 Task: Make in the project AgileOutlook an epic 'Knowledge management system implementation'. Create in the project AgileOutlook an epic 'IT infrastructure as a service (IaaS) adoption'. Add in the project AgileOutlook an epic 'Content management system (CMS) enhancement'
Action: Mouse moved to (130, 184)
Screenshot: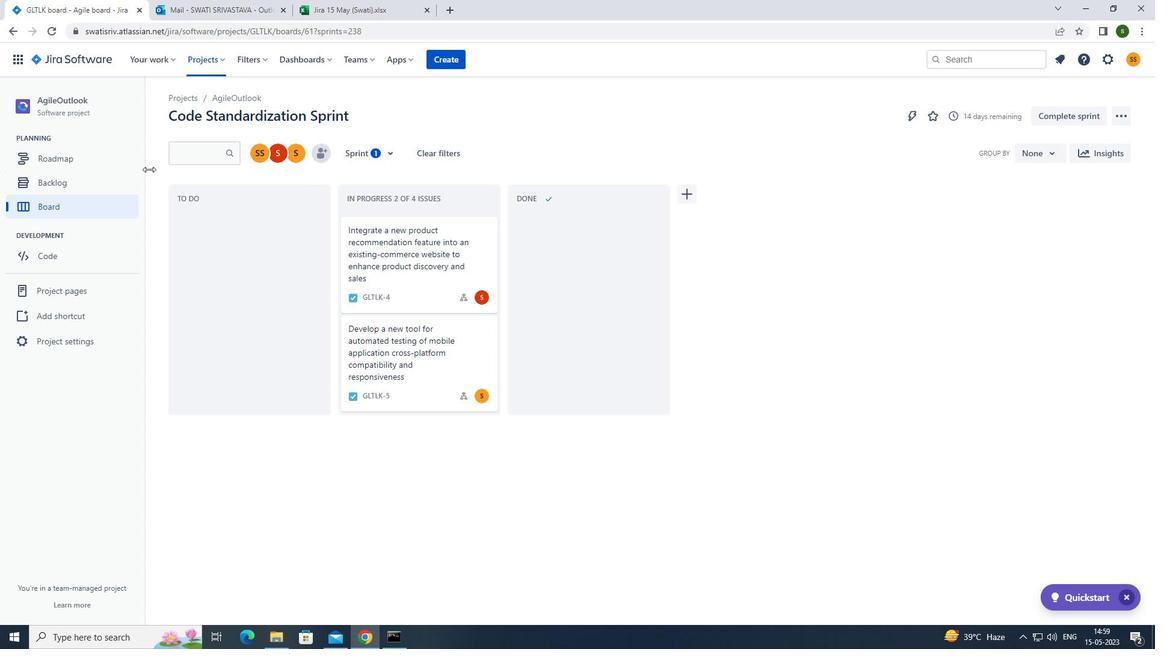 
Action: Mouse pressed left at (130, 184)
Screenshot: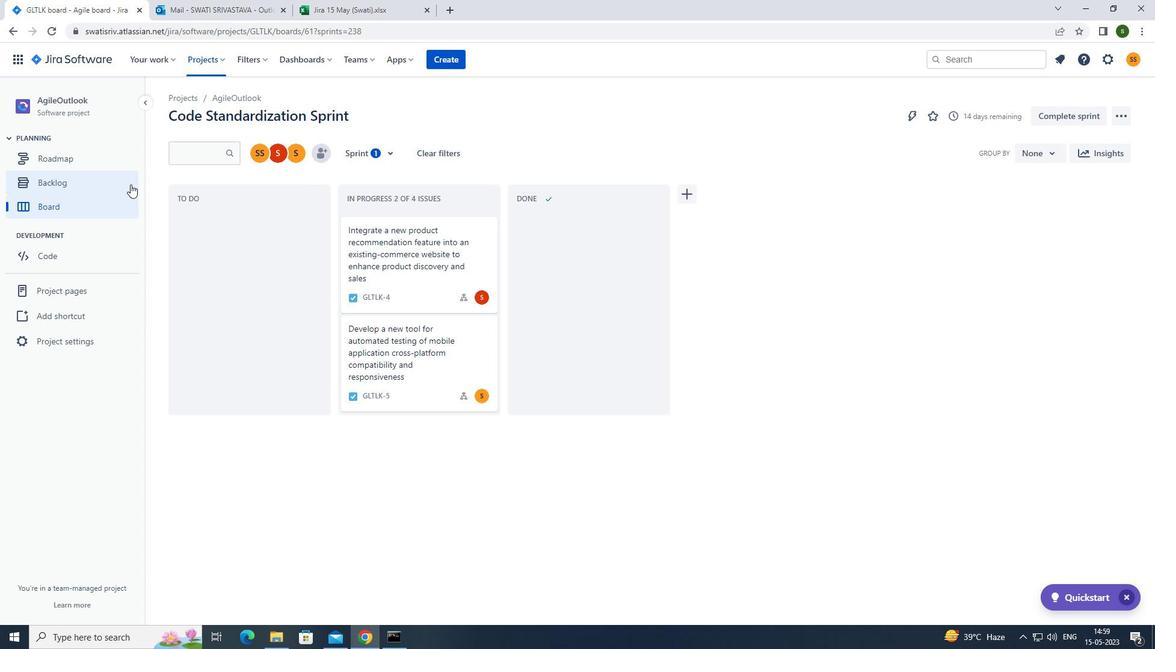 
Action: Mouse moved to (376, 151)
Screenshot: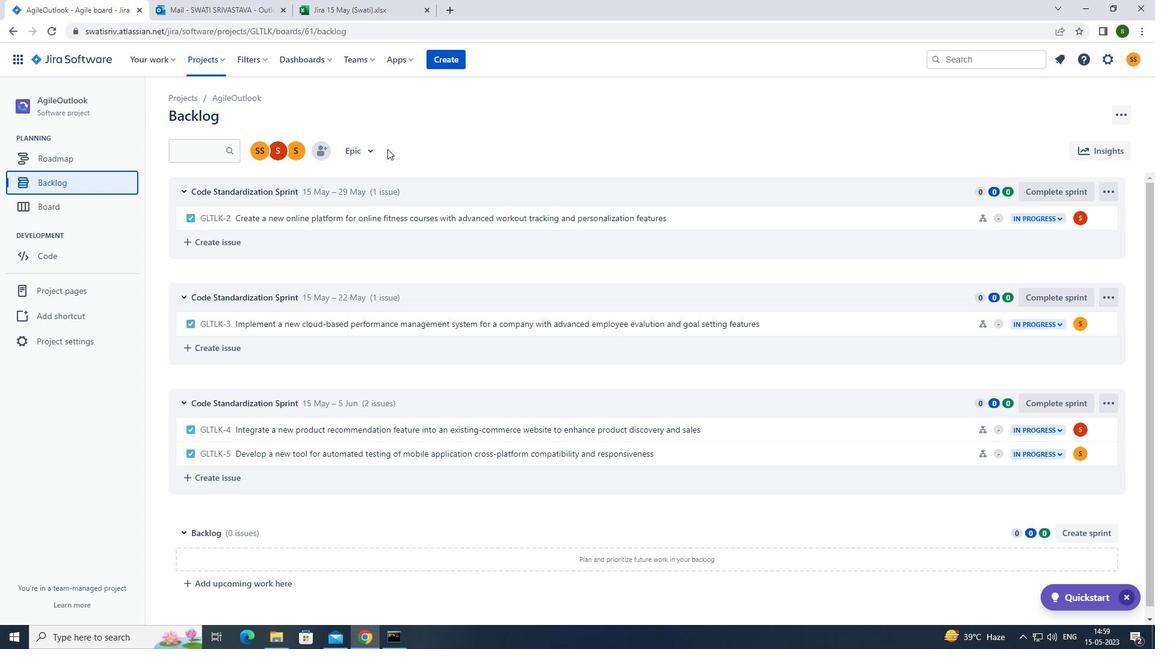 
Action: Mouse pressed left at (376, 151)
Screenshot: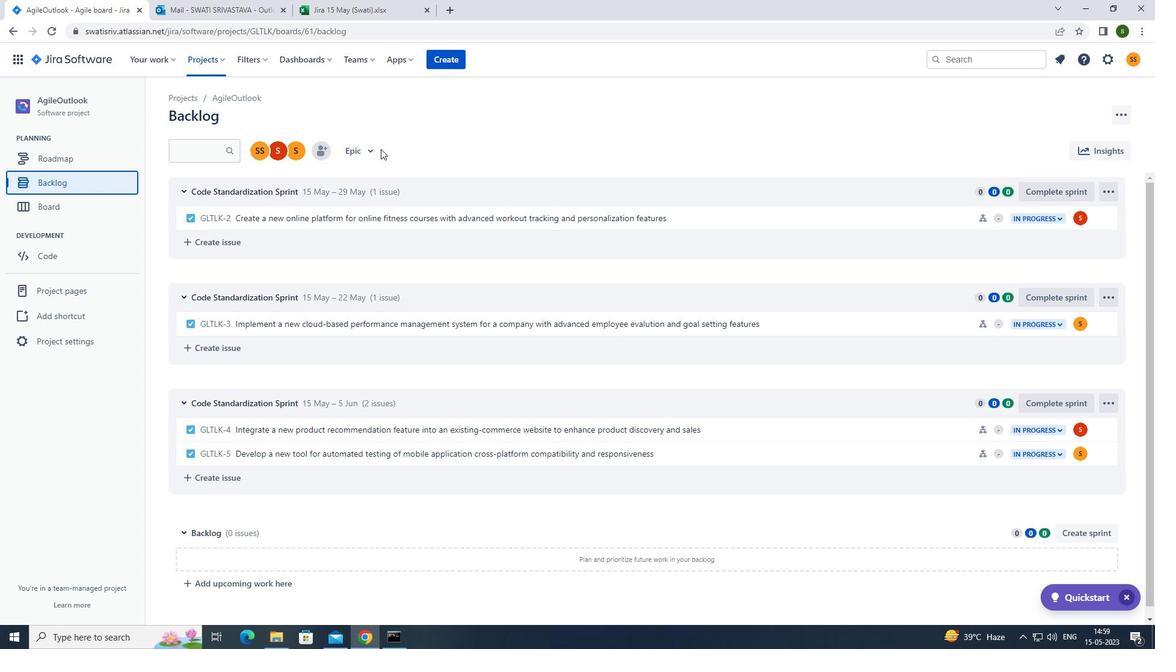 
Action: Mouse moved to (361, 223)
Screenshot: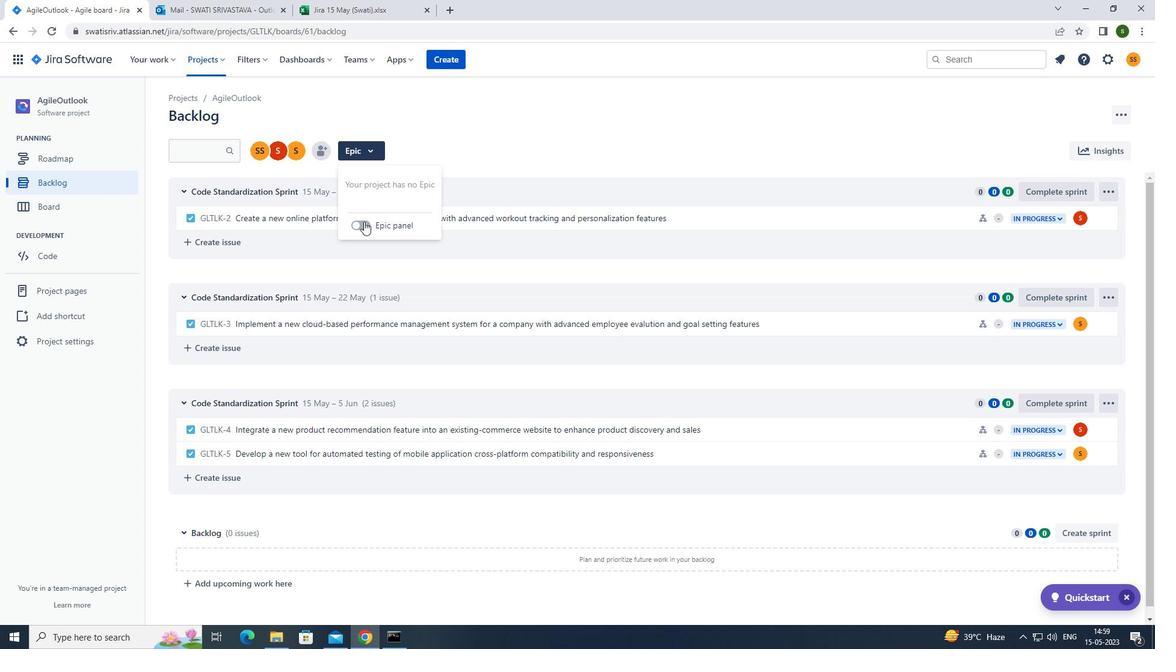 
Action: Mouse pressed left at (361, 223)
Screenshot: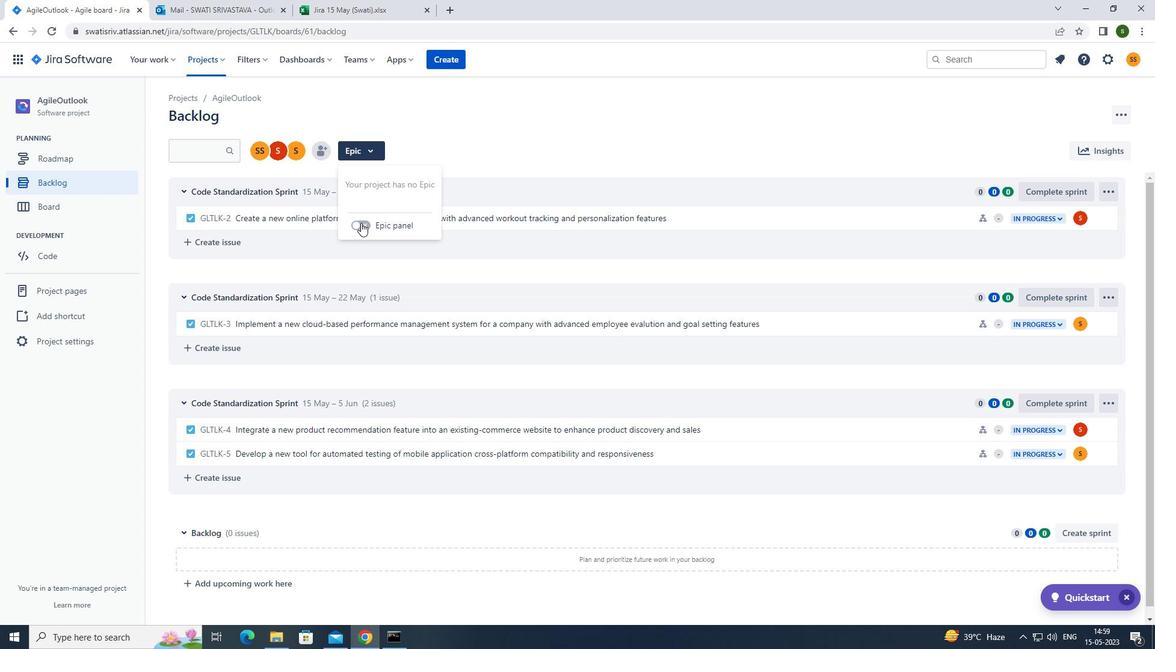
Action: Mouse moved to (253, 417)
Screenshot: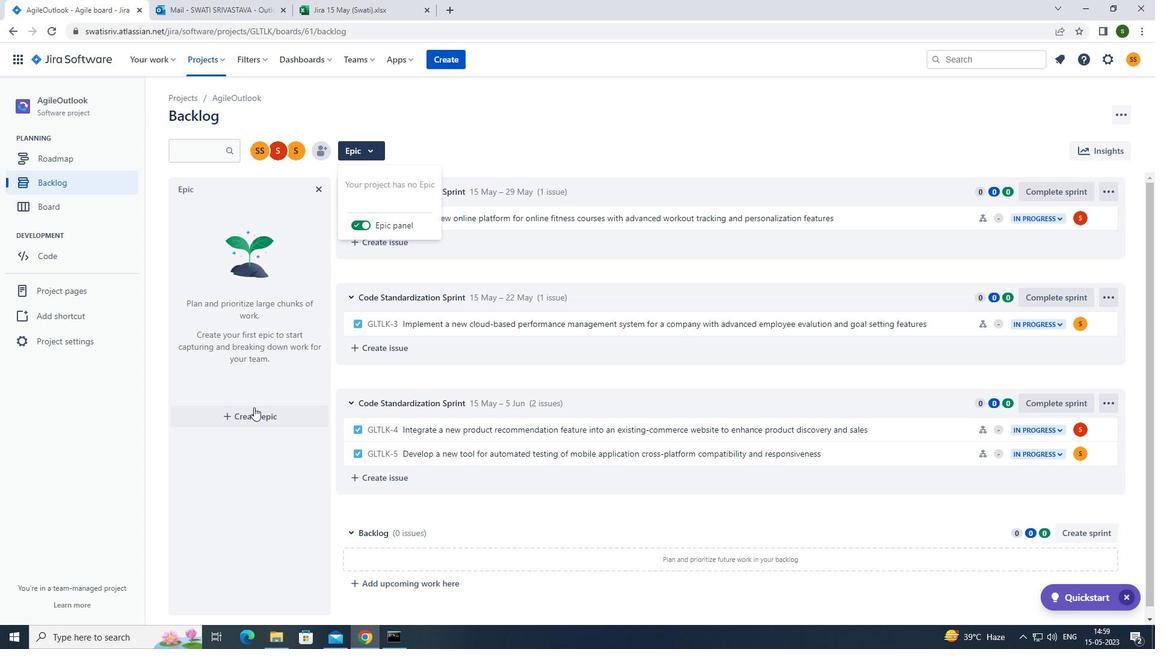 
Action: Mouse pressed left at (253, 417)
Screenshot: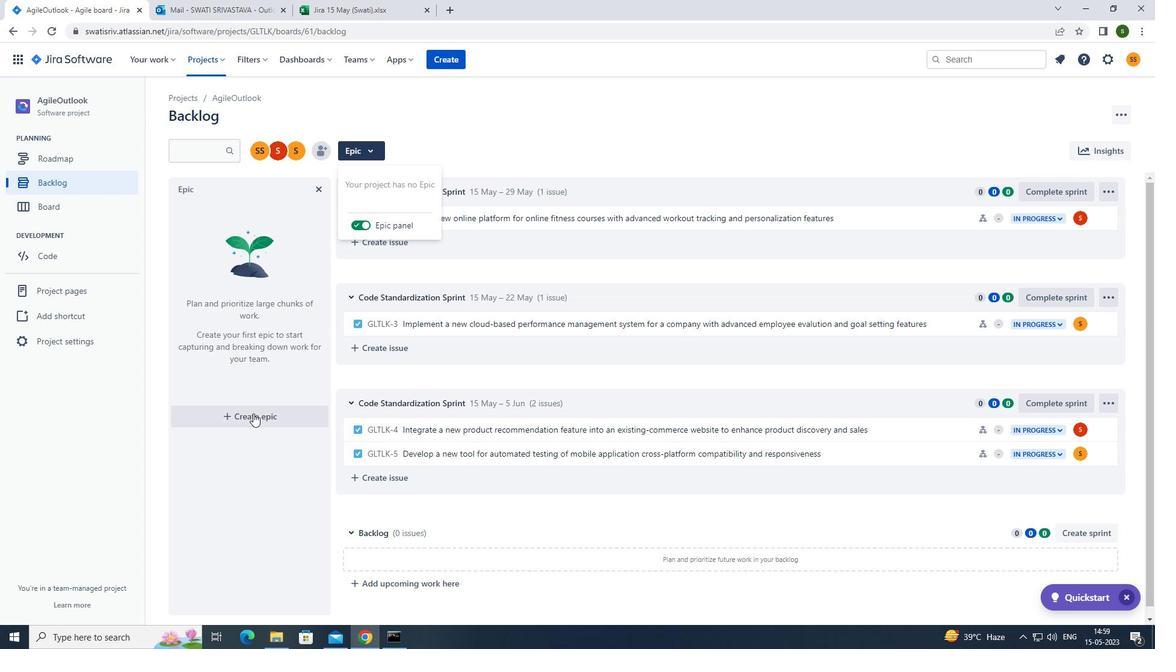 
Action: Mouse moved to (252, 417)
Screenshot: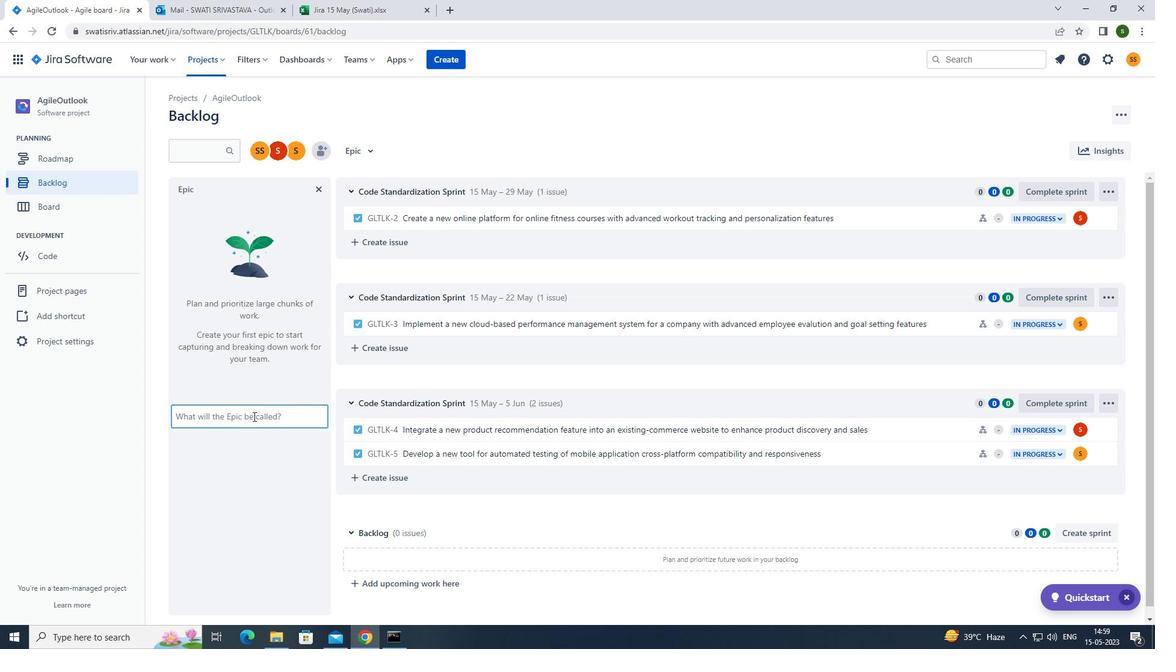 
Action: Key pressed <Key.caps_lock>k<Key.caps_lock>nowledge<Key.space>management<Key.space>system<Key.space>implementation<Key.enter>
Screenshot: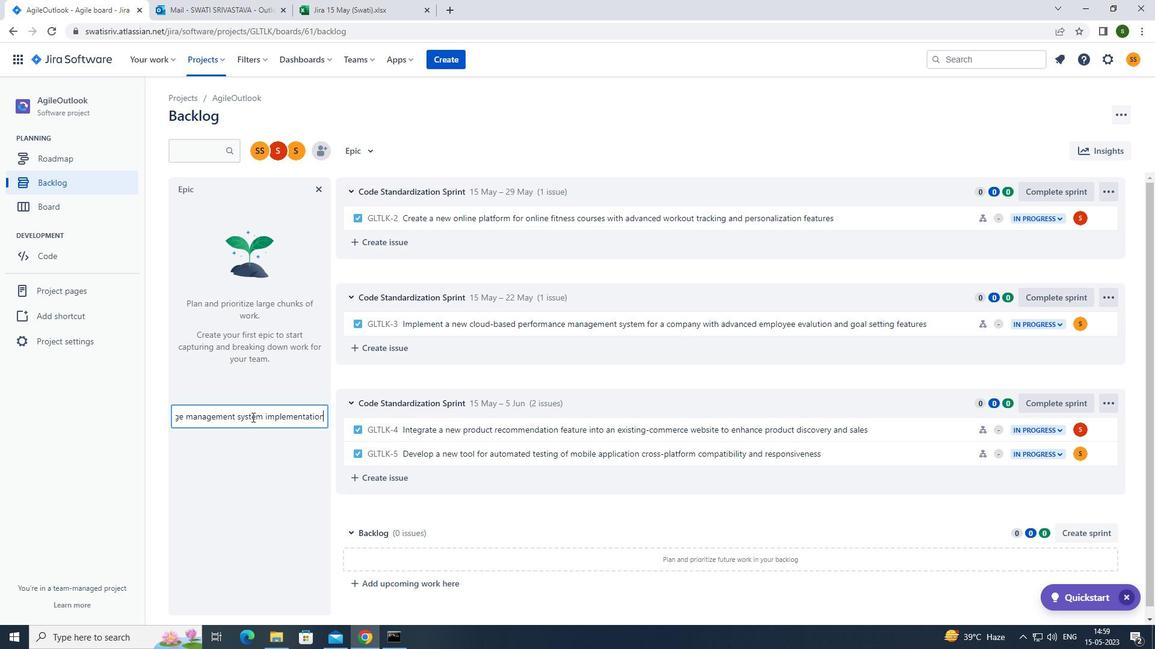
Action: Mouse moved to (256, 282)
Screenshot: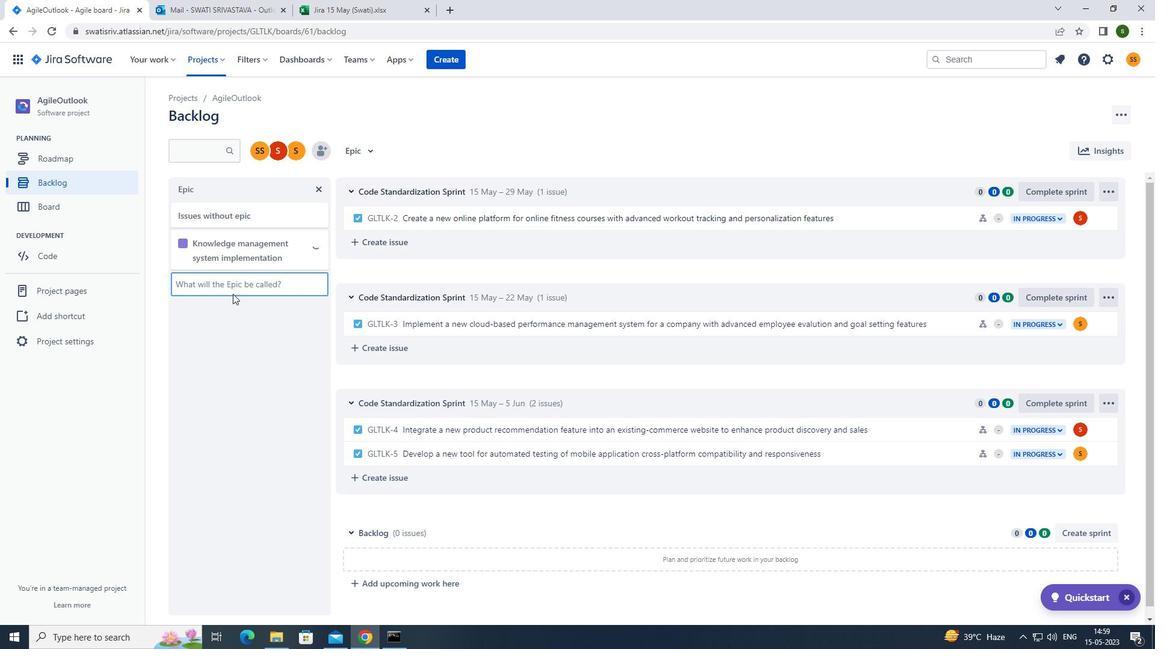 
Action: Mouse pressed left at (256, 282)
Screenshot: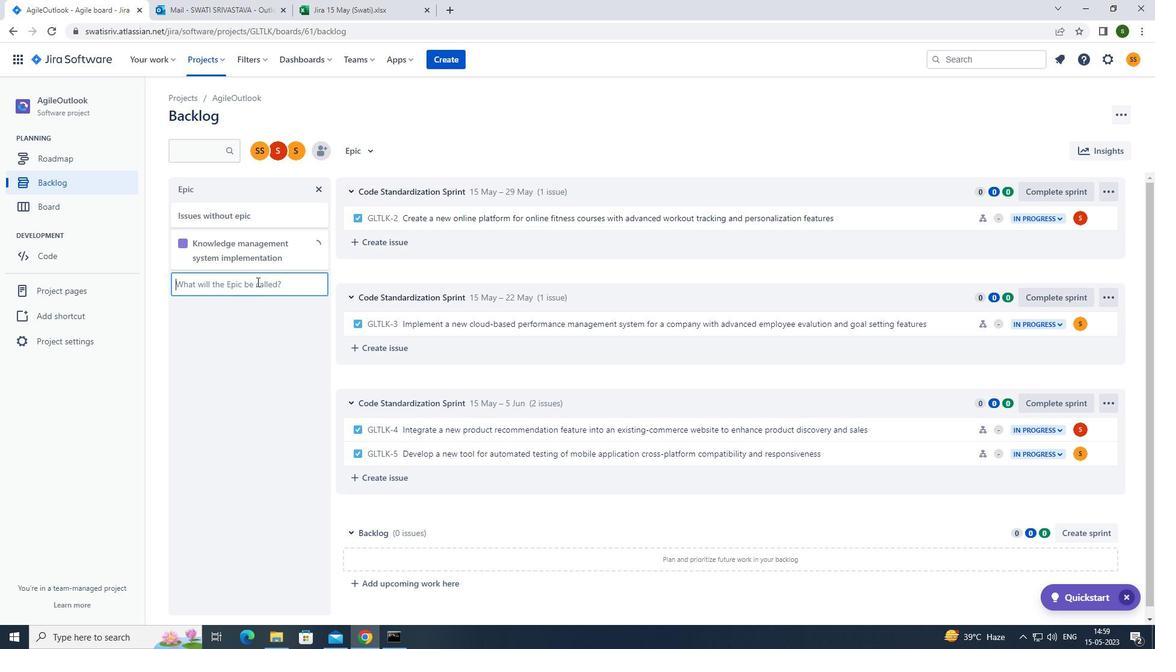 
Action: Key pressed <Key.caps_lock>it<Key.space><Key.caps_lock>infrastructure<Key.space>as<Key.space>a<Key.space>service<Key.shift_r>(<Key.caps_lock>i<Key.caps_lock>aas<Key.shift_r><Key.shift_r>)adoption<Key.enter><Key.caps_lock>c<Key.caps_lock>ontent<Key.space>management<Key.space>system<Key.shift_r>(<Key.caps_lock>cms<Key.shift_r>)<Key.caps_lock>enhancement<Key.enter>
Screenshot: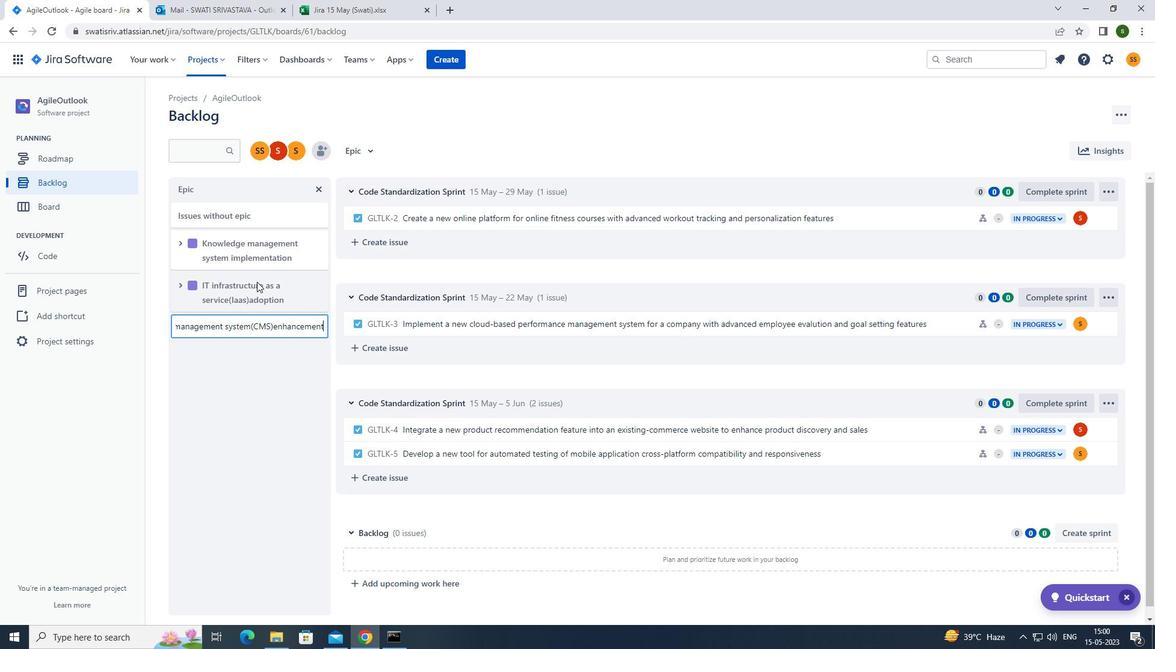 
